 Task: Use the formula "IMLOG10" in spreadsheet "Project portfolio".
Action: Mouse moved to (65, 264)
Screenshot: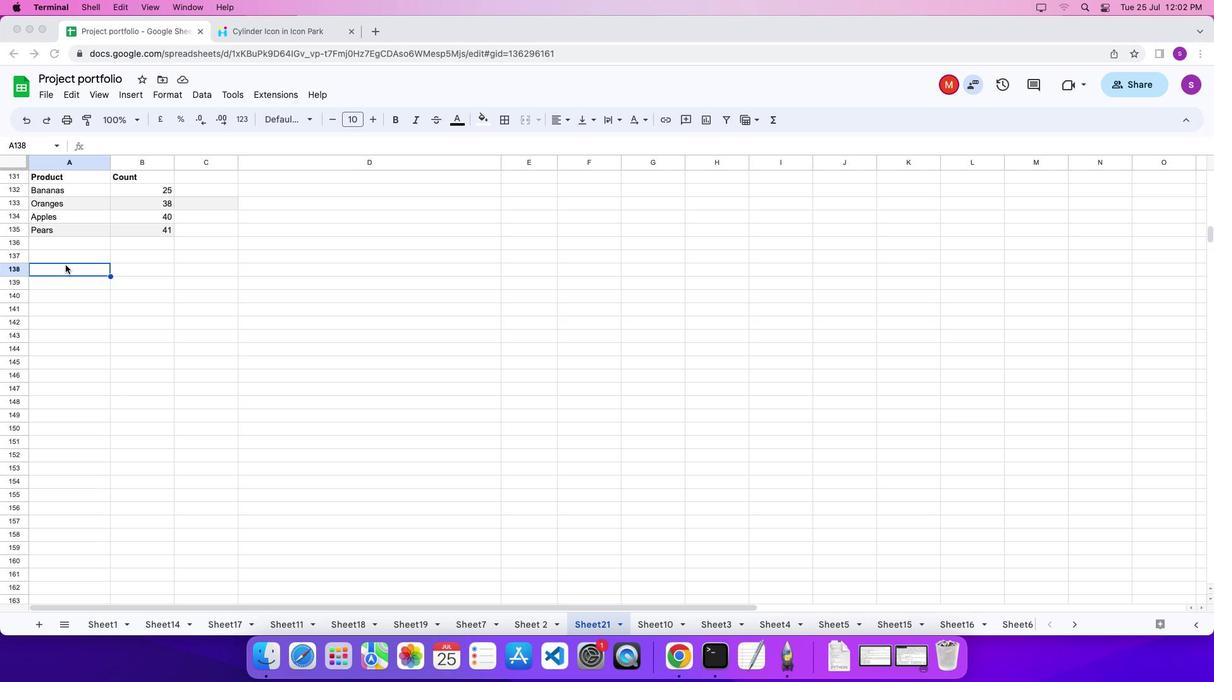 
Action: Mouse pressed left at (65, 264)
Screenshot: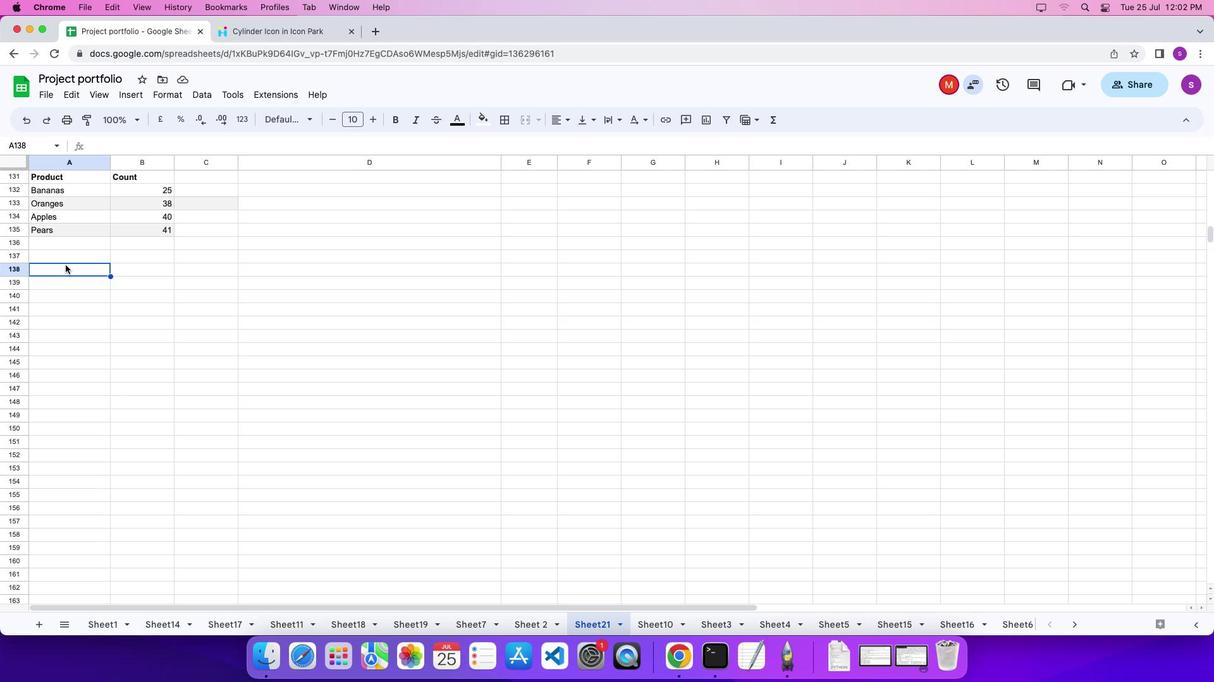 
Action: Mouse moved to (73, 270)
Screenshot: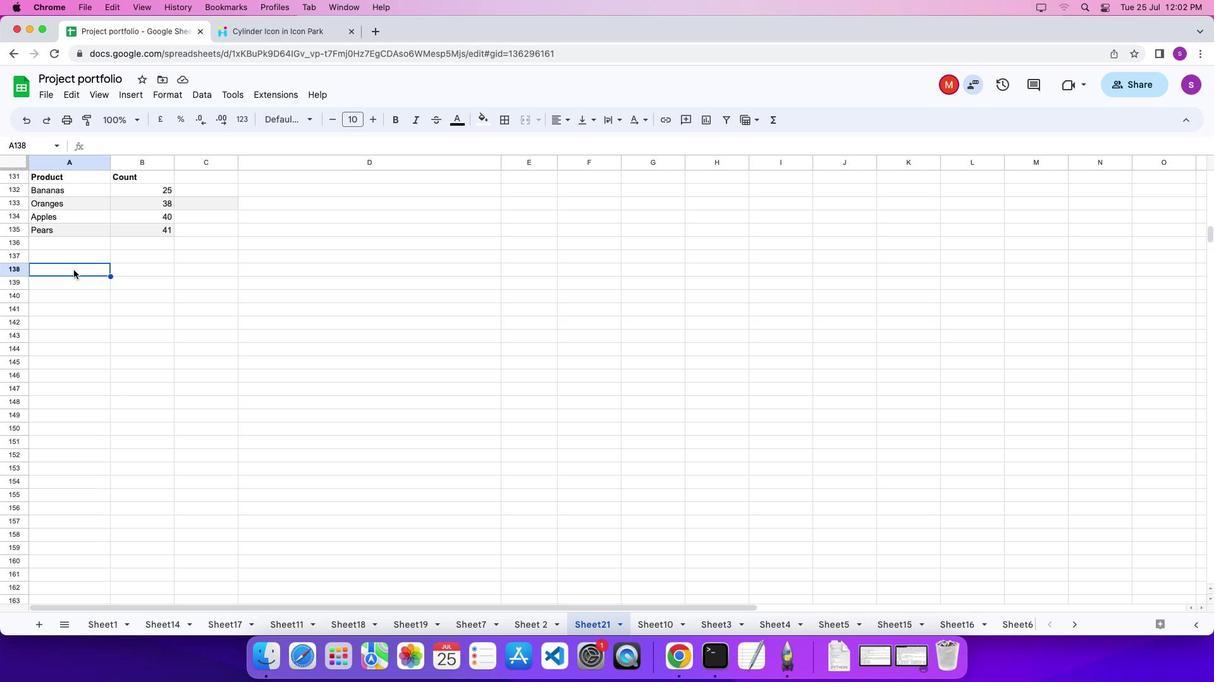 
Action: Key pressed '='
Screenshot: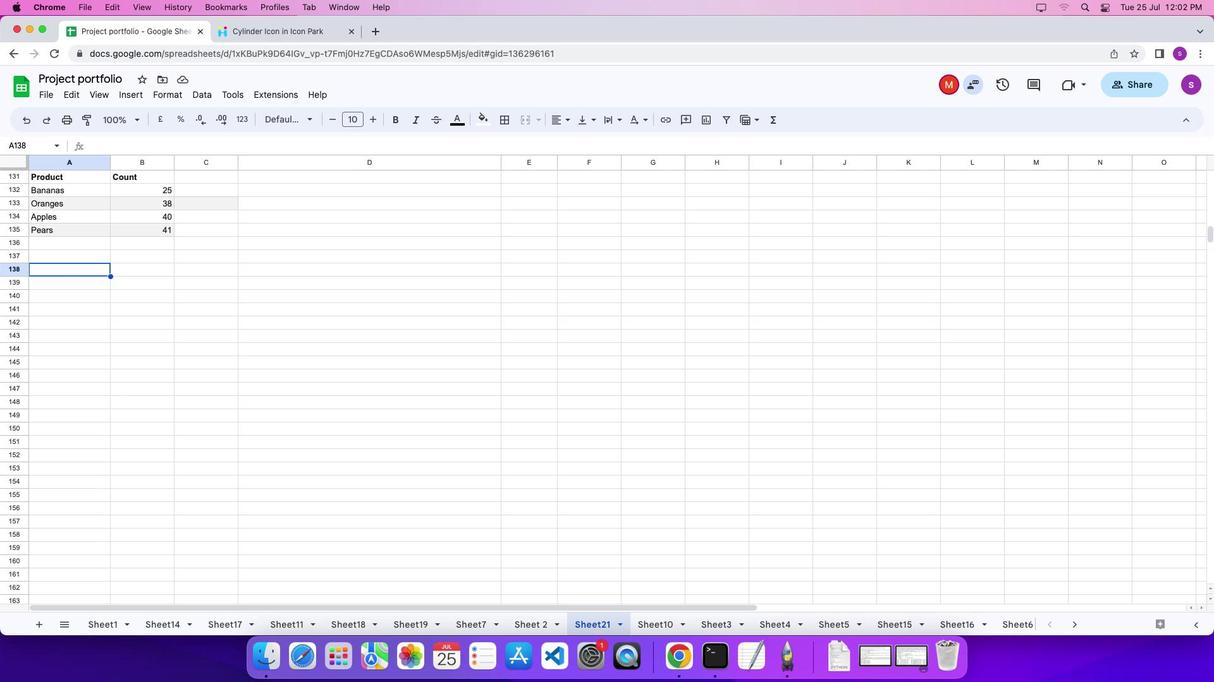 
Action: Mouse moved to (777, 119)
Screenshot: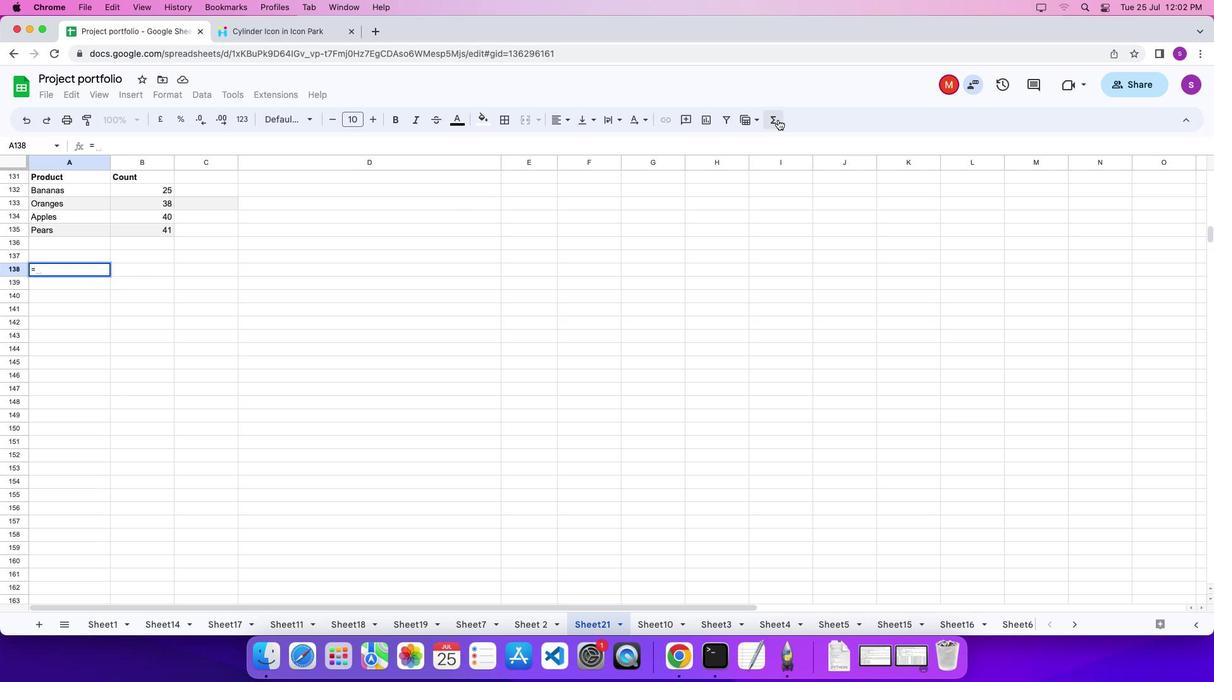 
Action: Mouse pressed left at (777, 119)
Screenshot: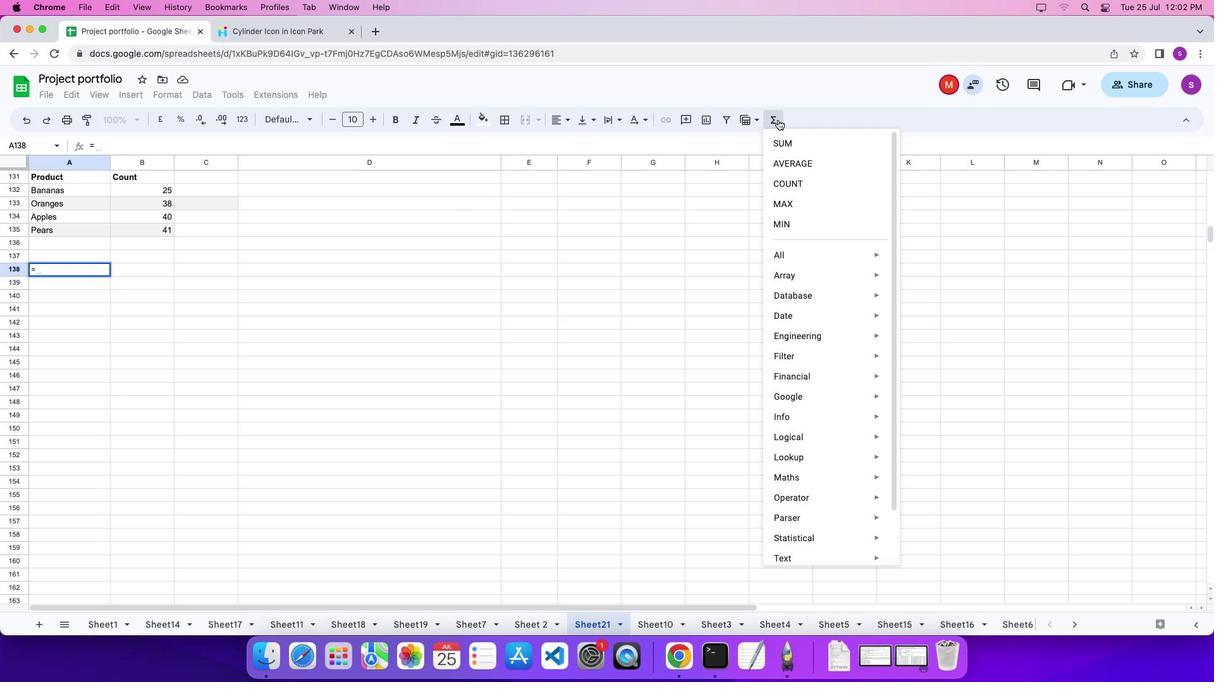
Action: Mouse moved to (975, 562)
Screenshot: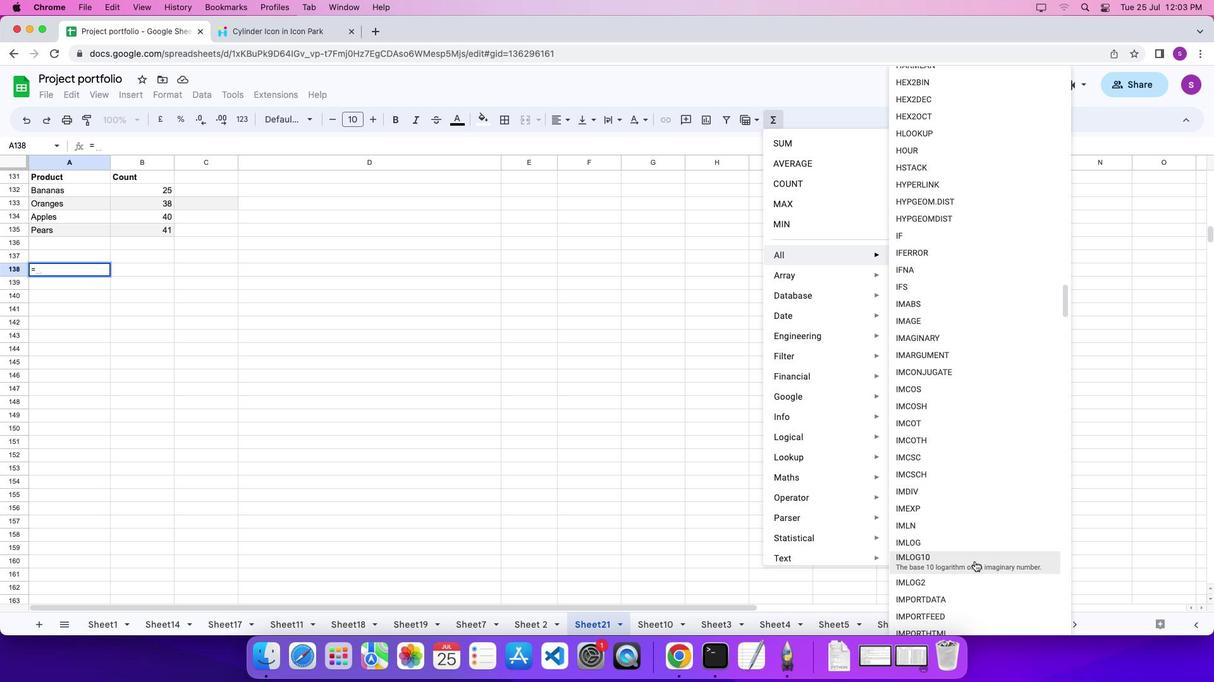 
Action: Mouse pressed left at (975, 562)
Screenshot: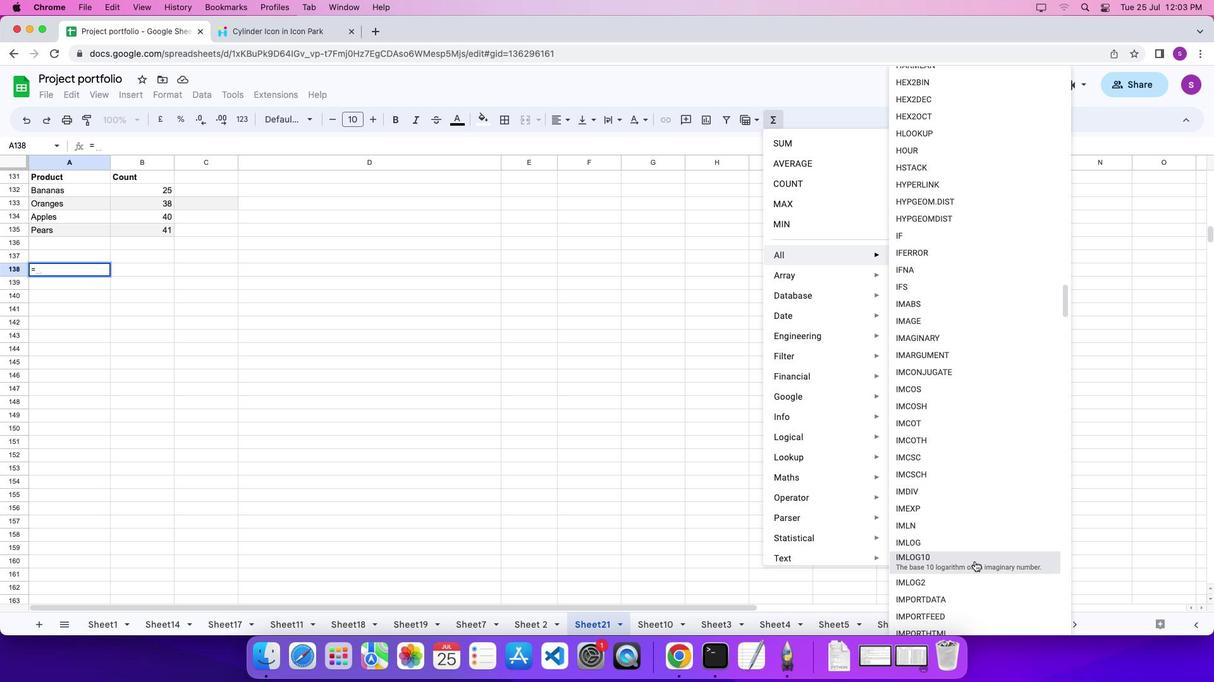 
Action: Mouse moved to (895, 532)
Screenshot: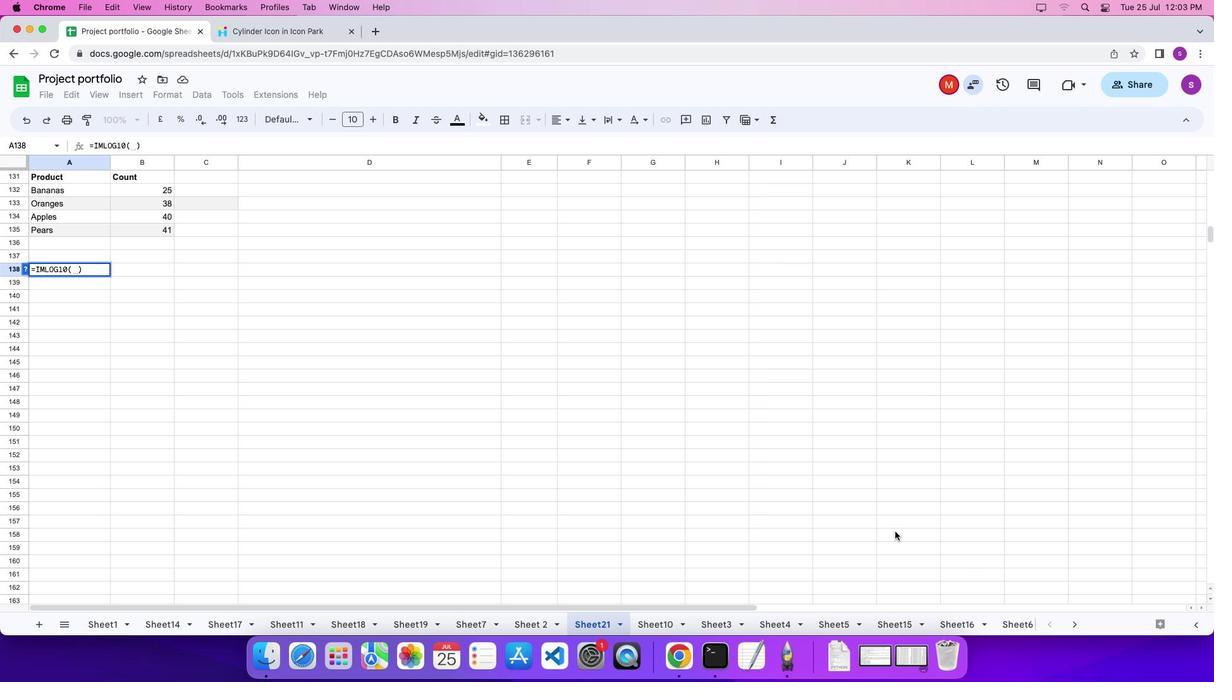 
Action: Key pressed '3''+''4''i'Key.shift_r'"'Key.leftKey.leftKey.leftKey.leftKey.leftKey.shift_r'"'Key.rightKey.rightKey.rightKey.rightKey.rightKey.rightKey.rightKey.rightKey.rightKey.rightKey.enter
Screenshot: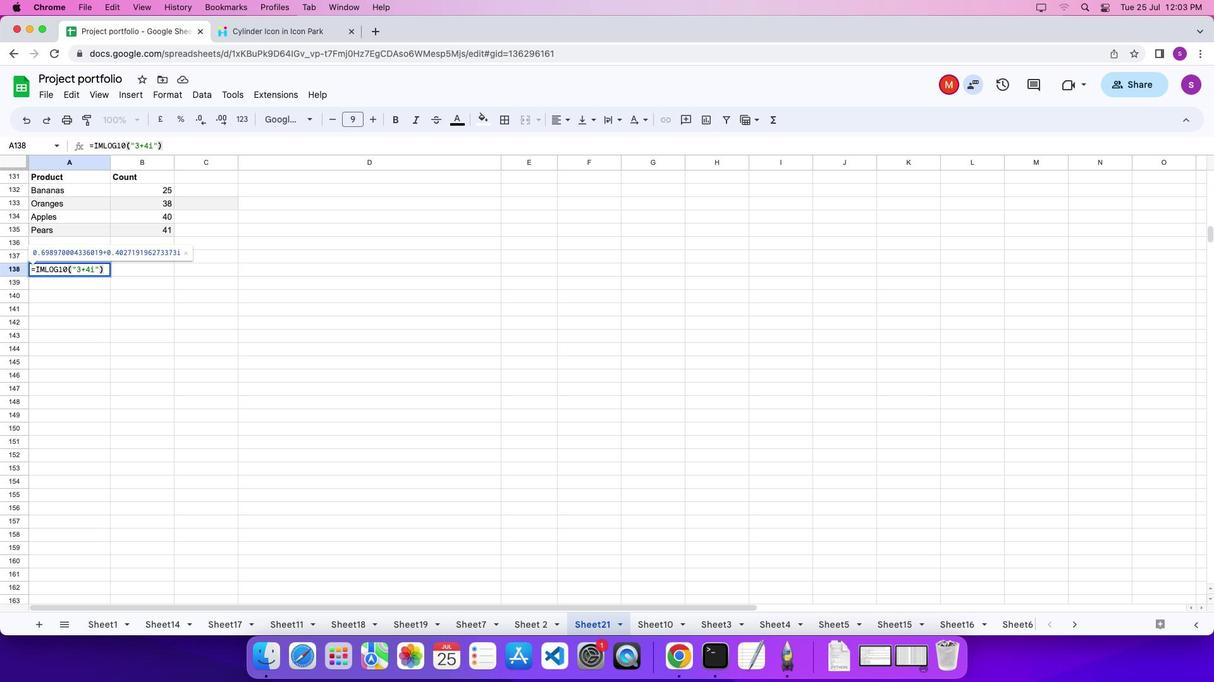 
